 Task: In the  document handbook.odt Download file as 'Rich Text Format' Share this file with 'softage2@softage.net' Insert the command  Suggesting 
Action: Mouse moved to (38, 61)
Screenshot: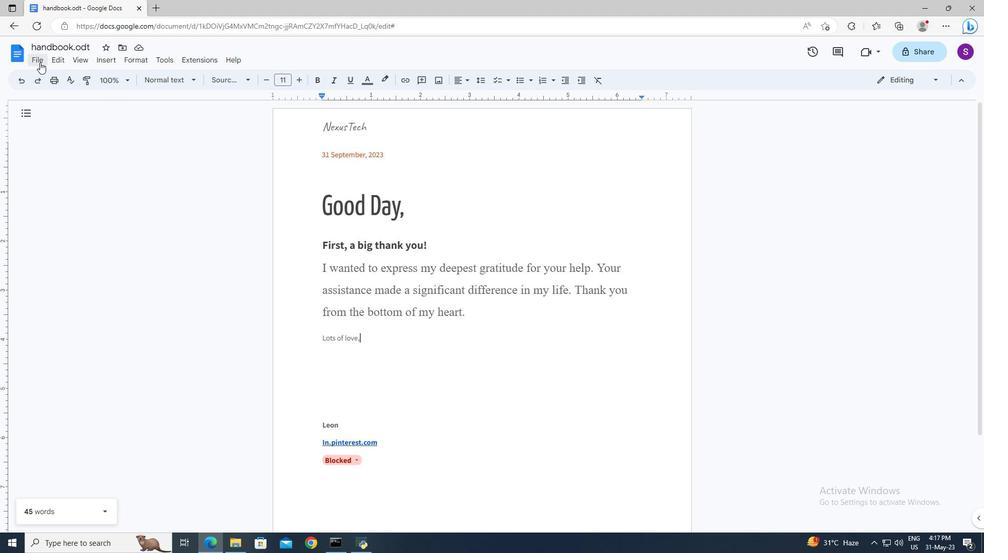 
Action: Mouse pressed left at (38, 61)
Screenshot: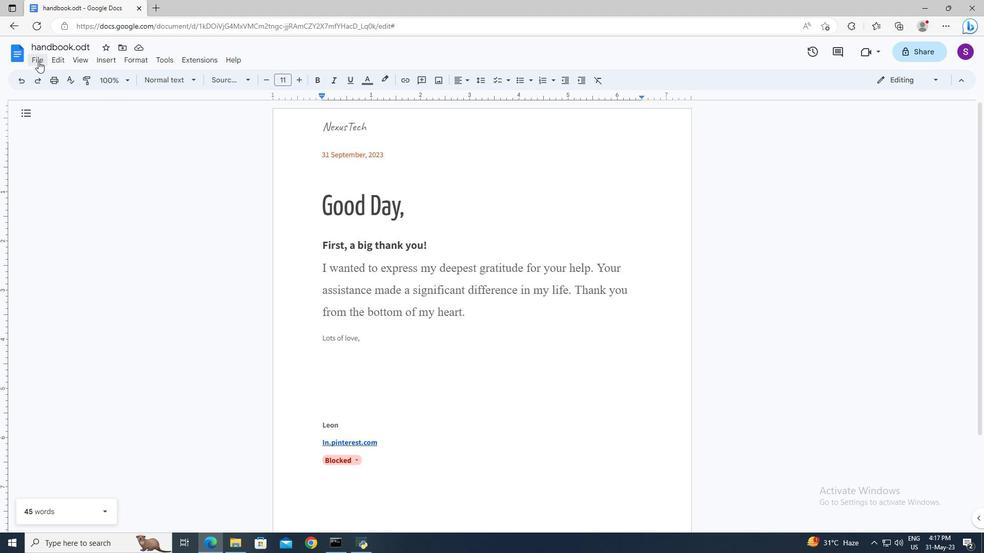 
Action: Mouse moved to (227, 200)
Screenshot: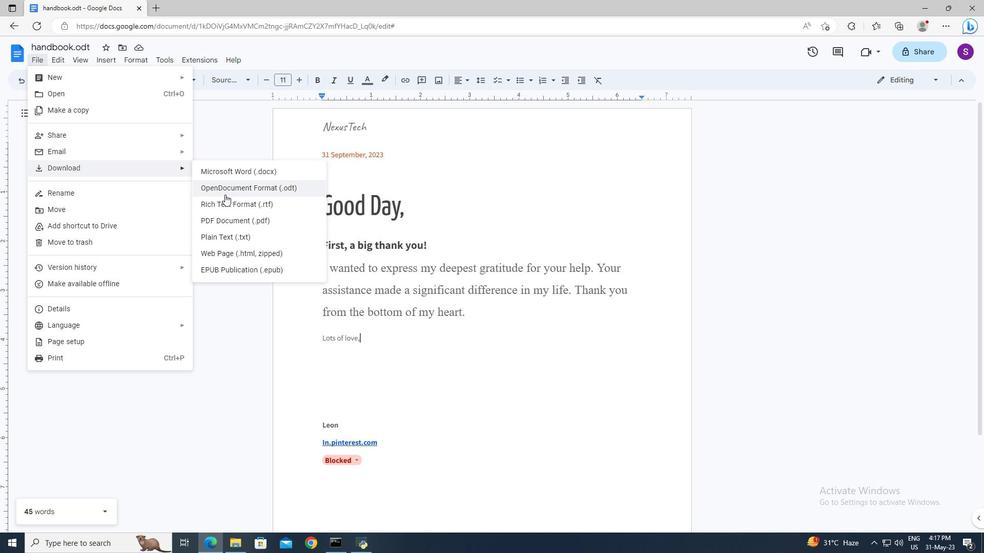 
Action: Mouse pressed left at (227, 200)
Screenshot: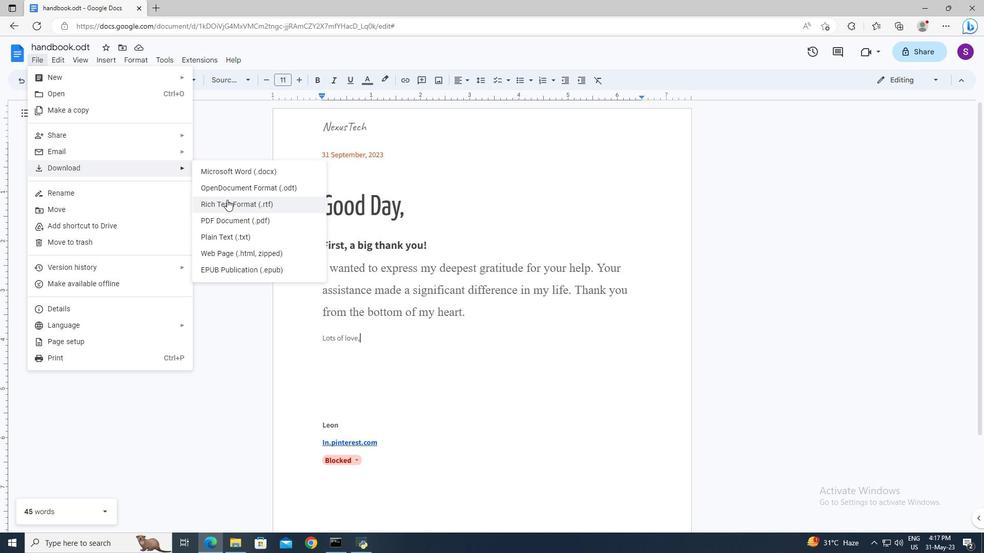 
Action: Mouse moved to (45, 58)
Screenshot: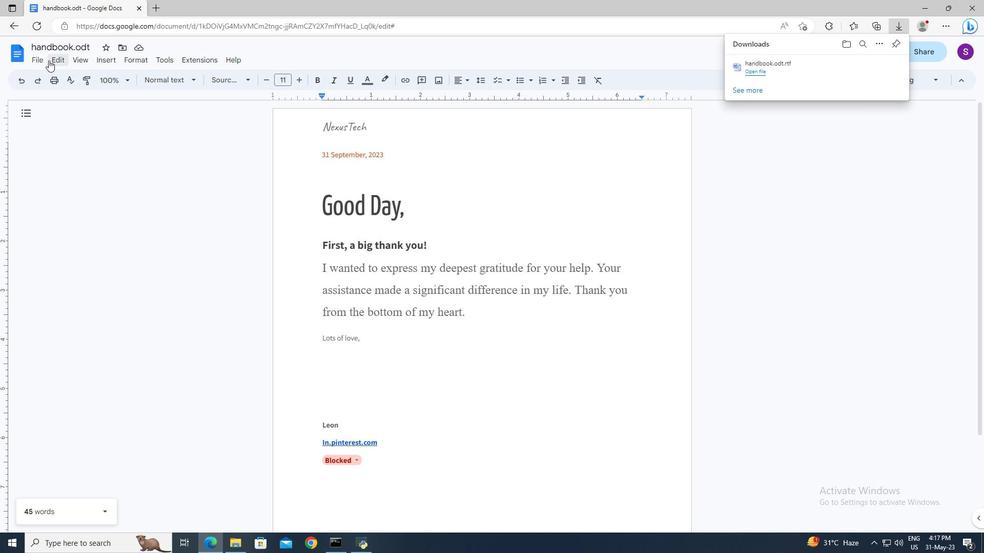 
Action: Mouse pressed left at (45, 58)
Screenshot: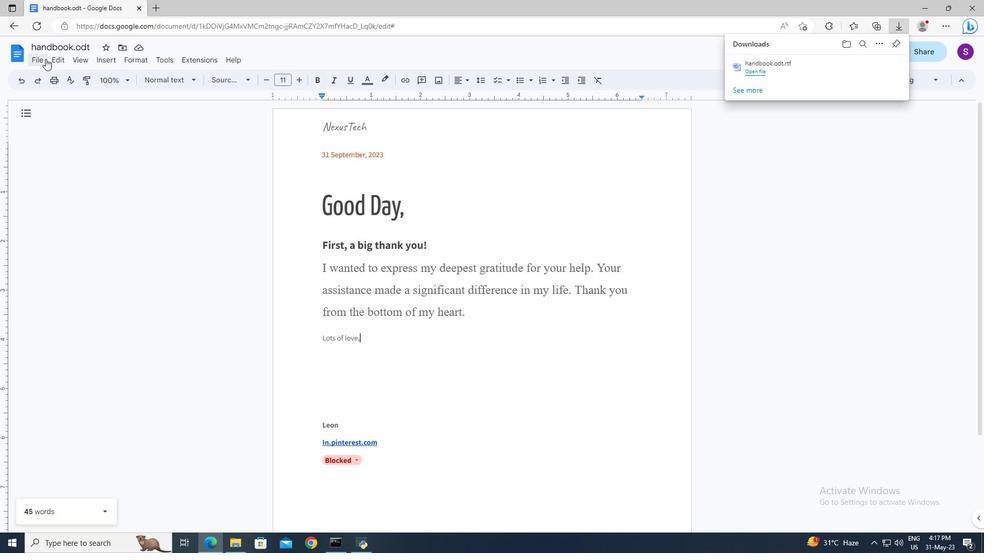 
Action: Mouse moved to (211, 136)
Screenshot: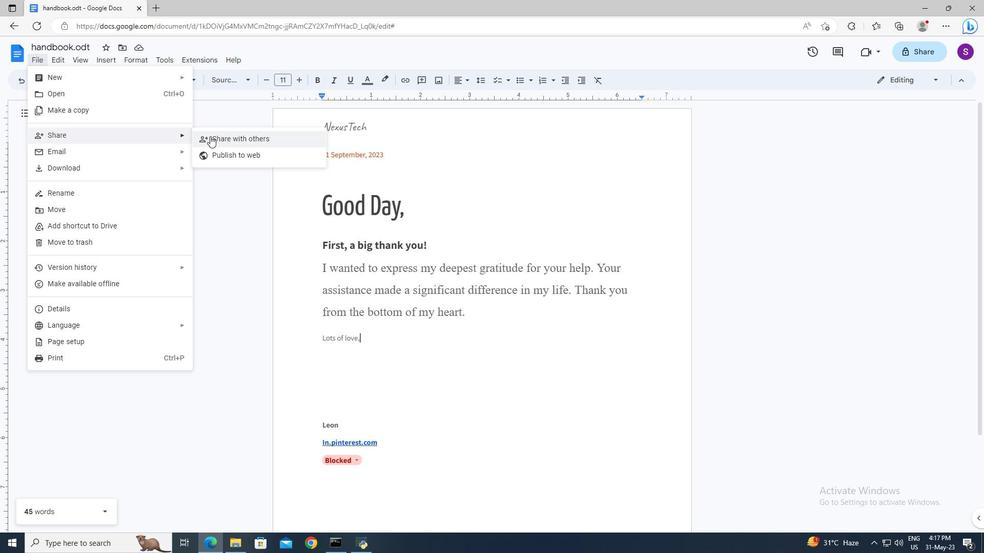 
Action: Mouse pressed left at (211, 136)
Screenshot: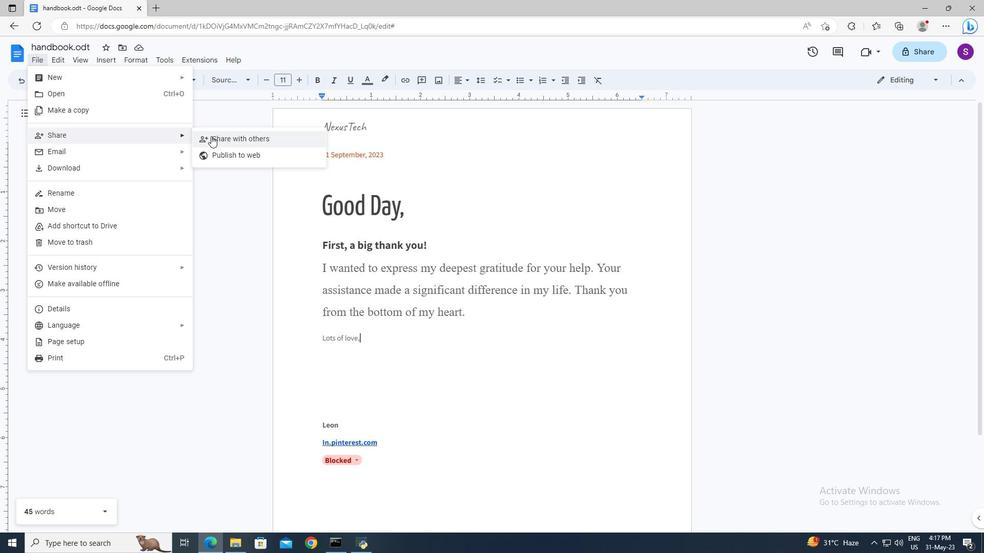 
Action: Mouse moved to (407, 225)
Screenshot: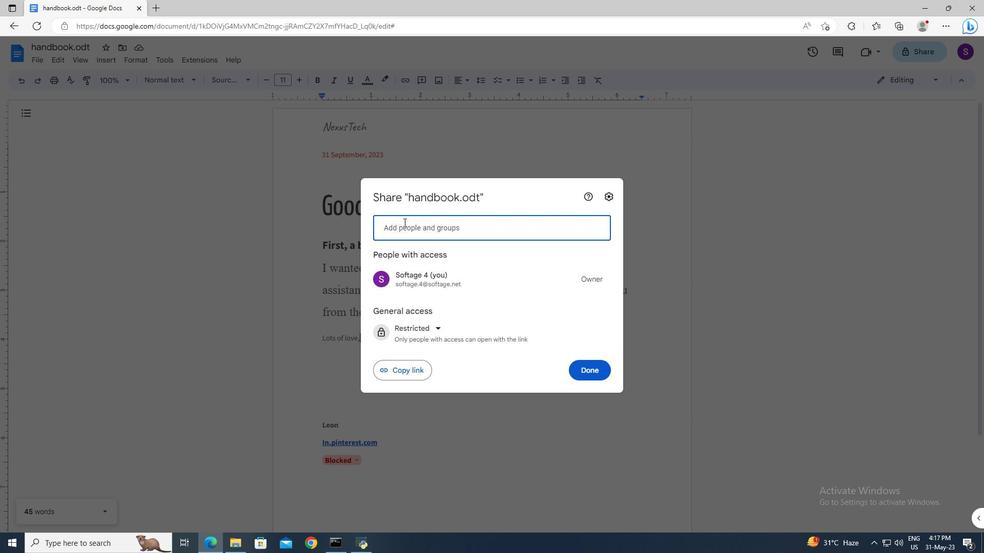 
Action: Mouse pressed left at (407, 225)
Screenshot: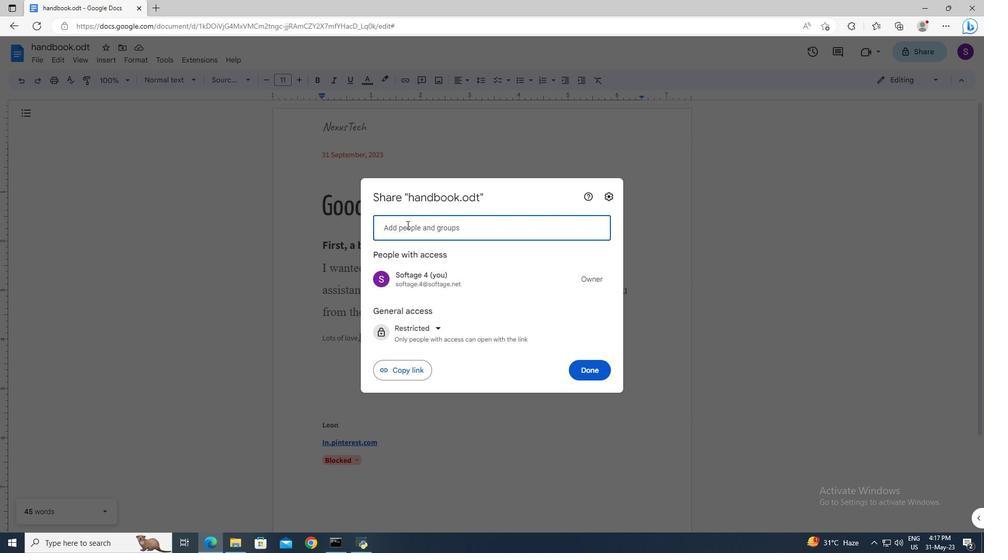 
Action: Key pressed softage2<Key.shift>@softage.net<Key.enter>
Screenshot: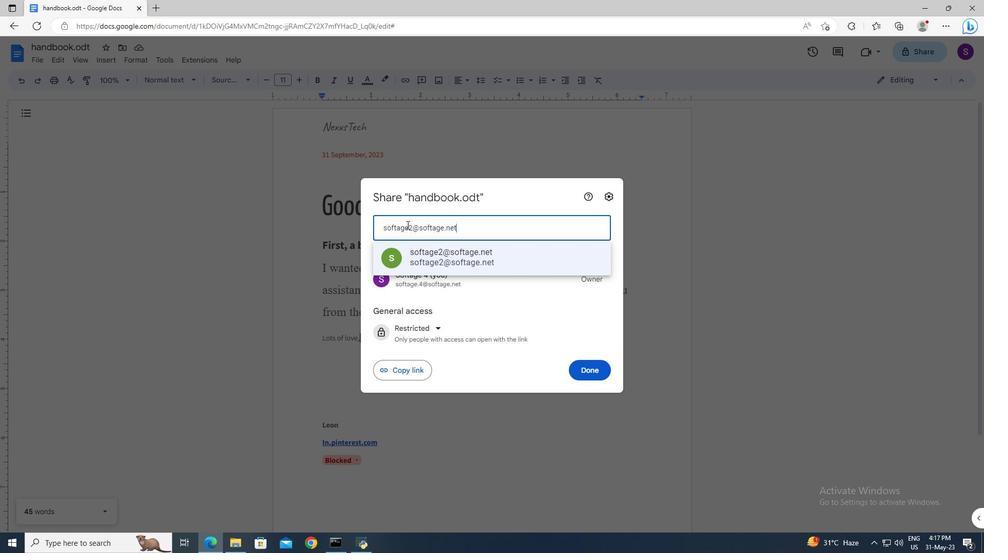 
Action: Mouse moved to (588, 358)
Screenshot: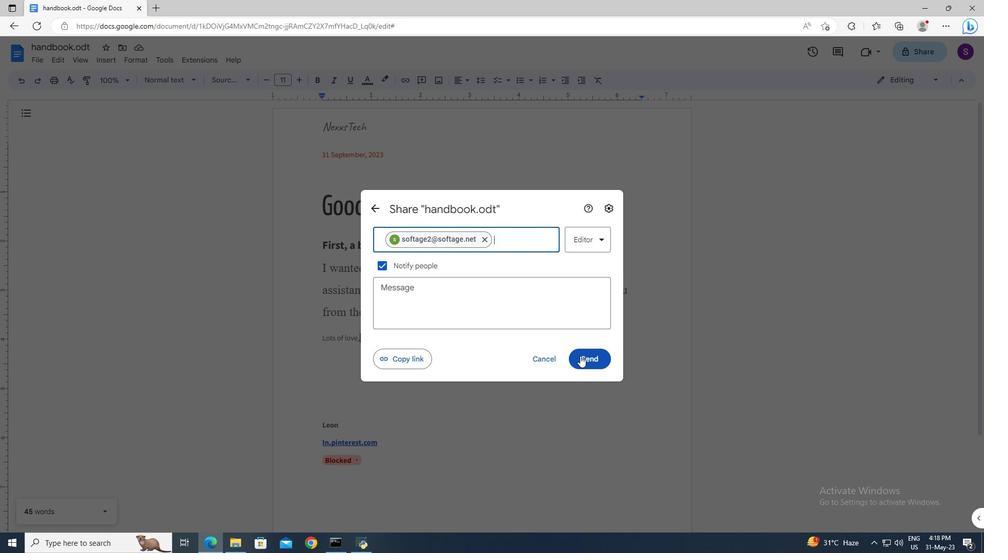 
Action: Mouse pressed left at (588, 358)
Screenshot: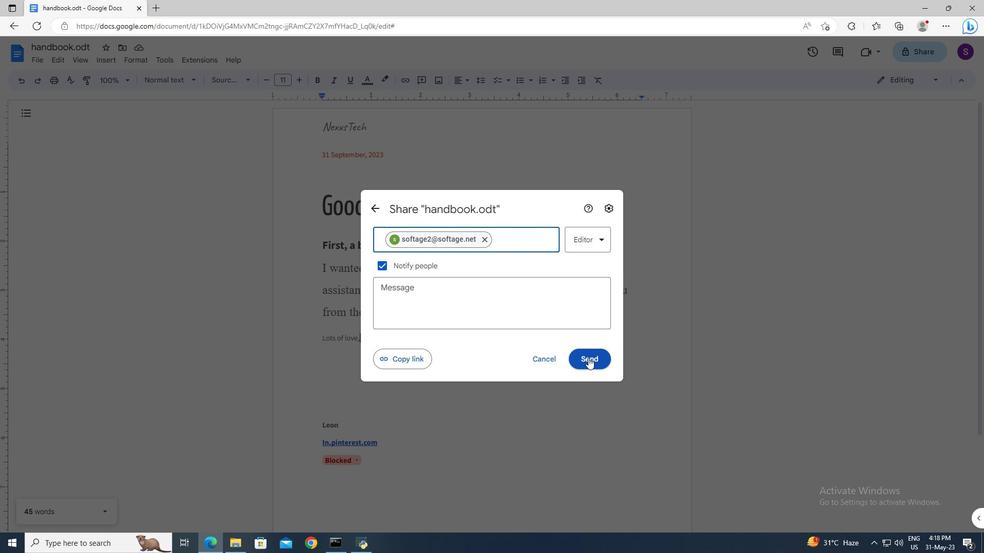 
Action: Mouse moved to (569, 323)
Screenshot: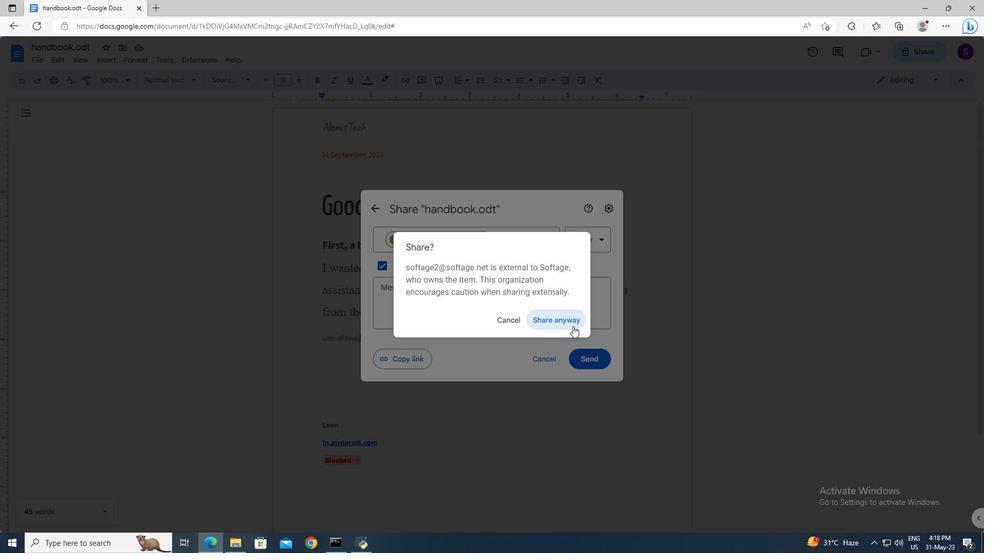 
Action: Mouse pressed left at (569, 323)
Screenshot: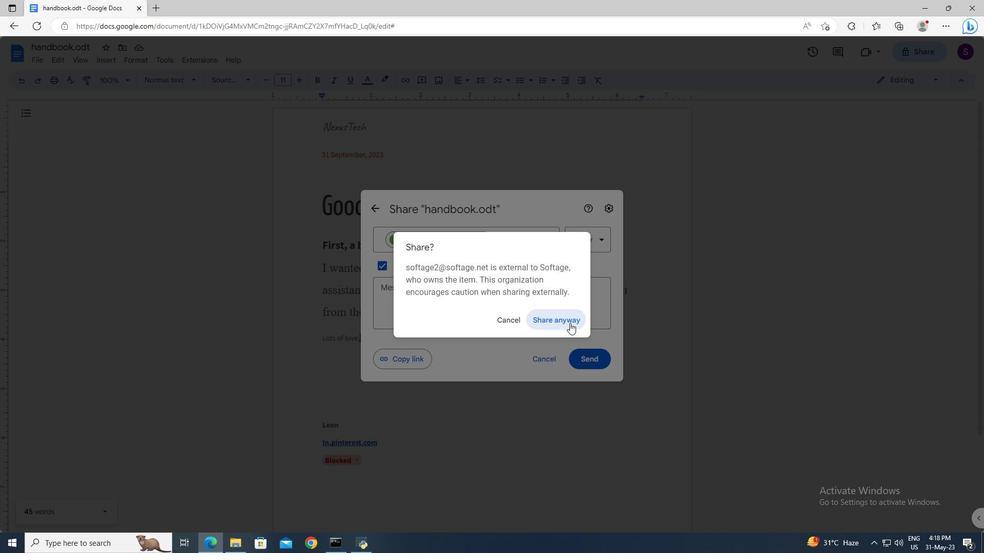
Action: Mouse moved to (907, 80)
Screenshot: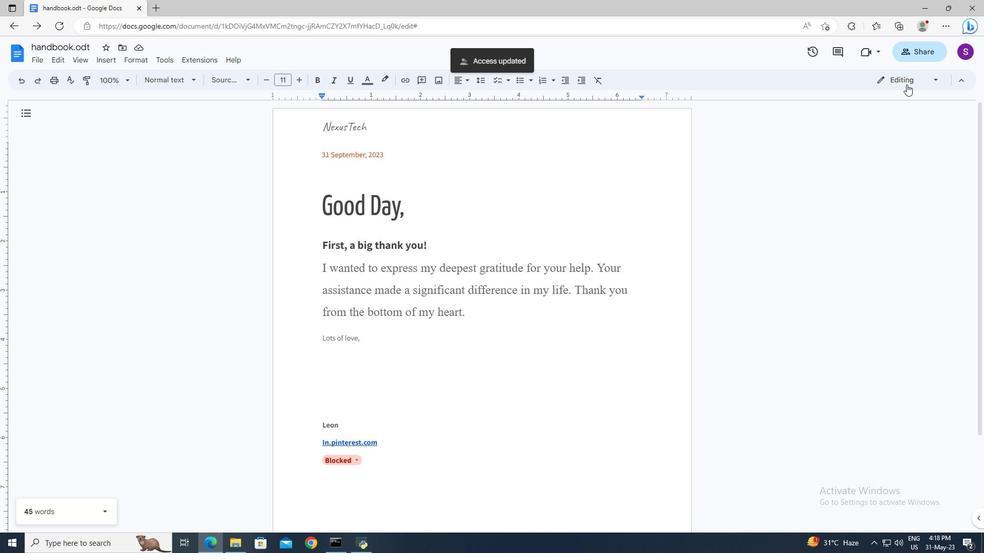 
Action: Mouse pressed left at (907, 80)
Screenshot: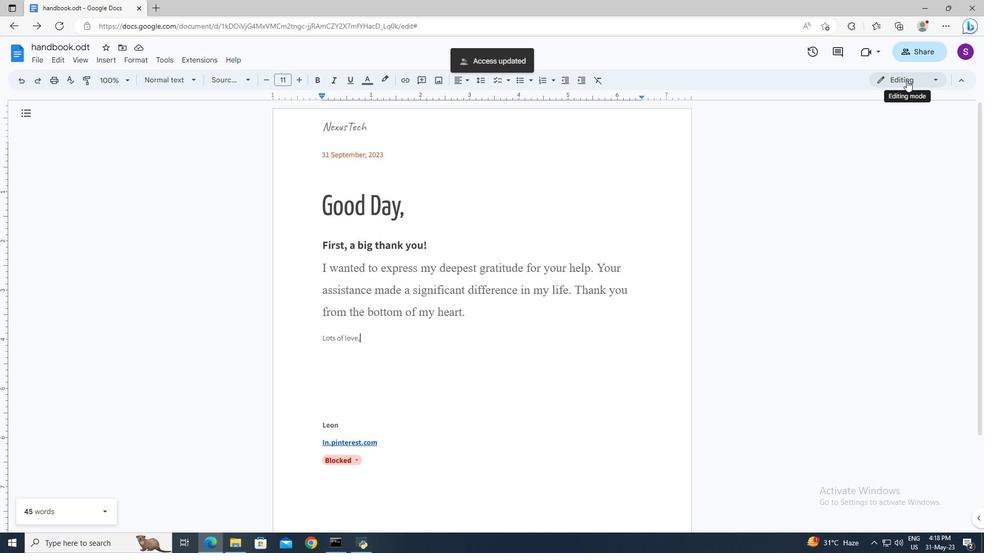 
Action: Mouse moved to (900, 121)
Screenshot: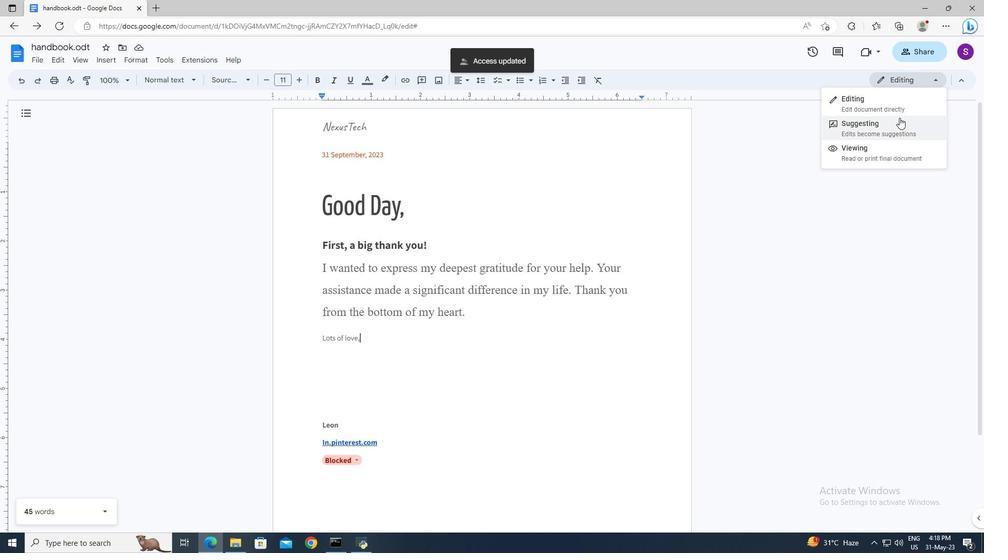 
Action: Mouse pressed left at (900, 121)
Screenshot: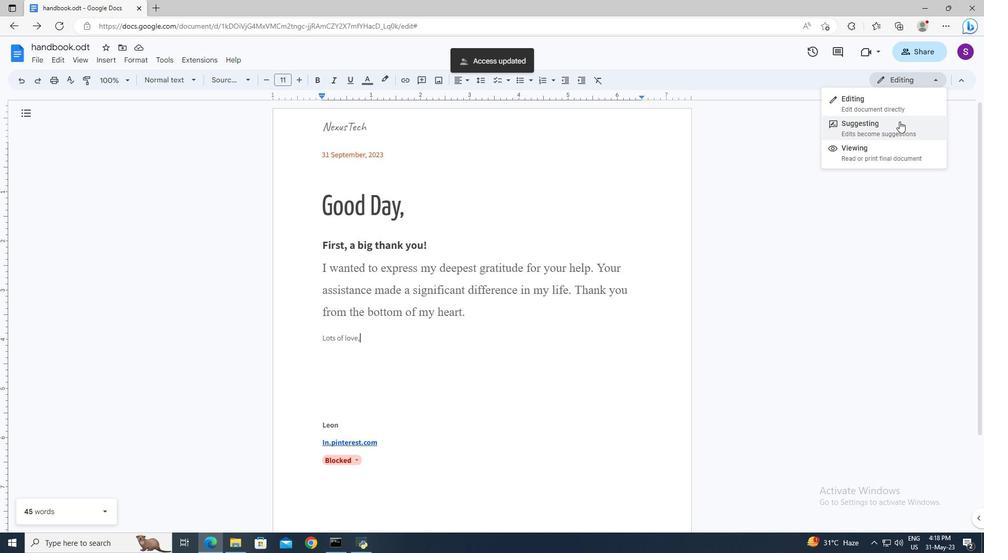 
